 Task: Add Attachment from Google Drive to Card Card0000000031 in Board Board0000000008 in Workspace WS0000000003 in Trello. Add Cover Orange to Card Card0000000031 in Board Board0000000008 in Workspace WS0000000003 in Trello. Add "Add Label …" with "Title" Title0000000031 to Button Button0000000031 to Card Card0000000031 in Board Board0000000008 in Workspace WS0000000003 in Trello. Add Description DS0000000031 to Card Card0000000031 in Board Board0000000008 in Workspace WS0000000003 in Trello. Add Comment CM0000000031 to Card Card0000000031 in Board Board0000000008 in Workspace WS0000000003 in Trello
Action: Mouse moved to (454, 39)
Screenshot: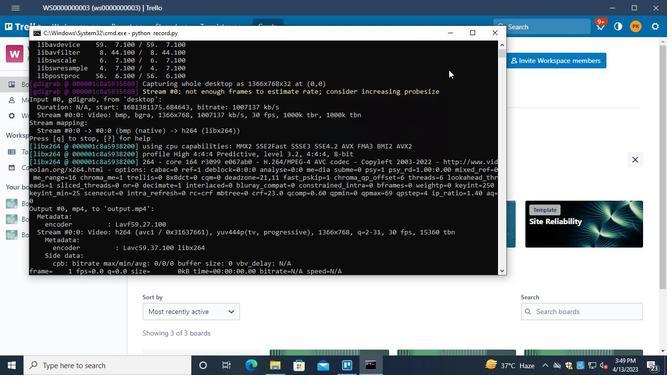 
Action: Mouse pressed left at (454, 39)
Screenshot: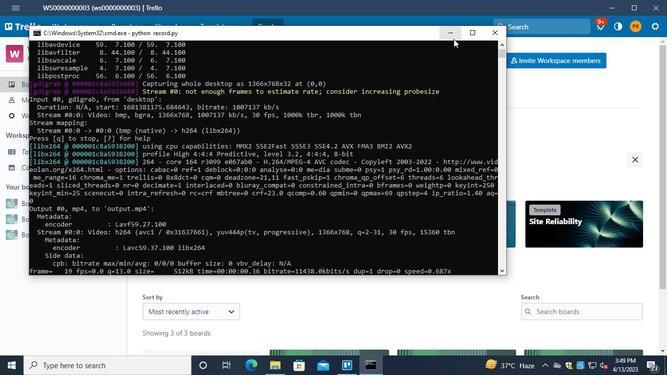 
Action: Mouse moved to (75, 212)
Screenshot: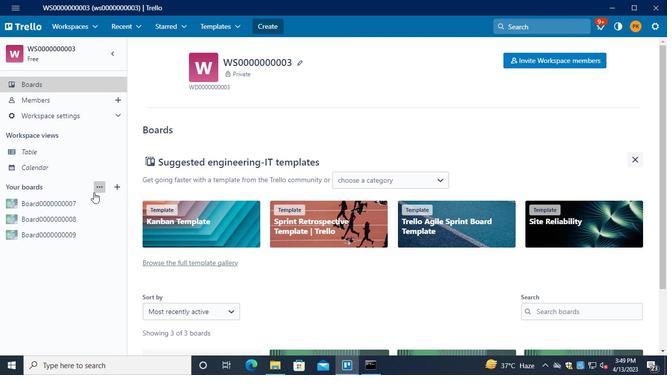
Action: Mouse pressed left at (75, 212)
Screenshot: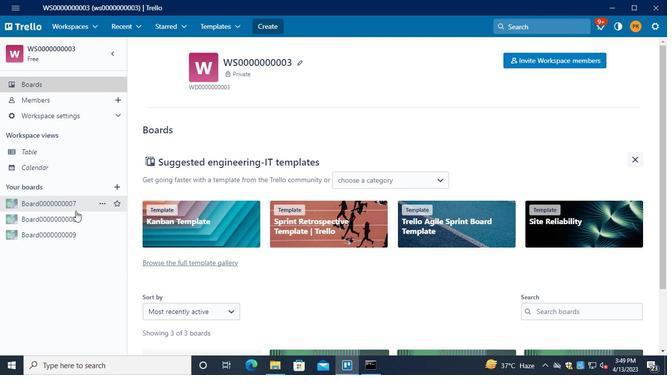 
Action: Mouse moved to (169, 276)
Screenshot: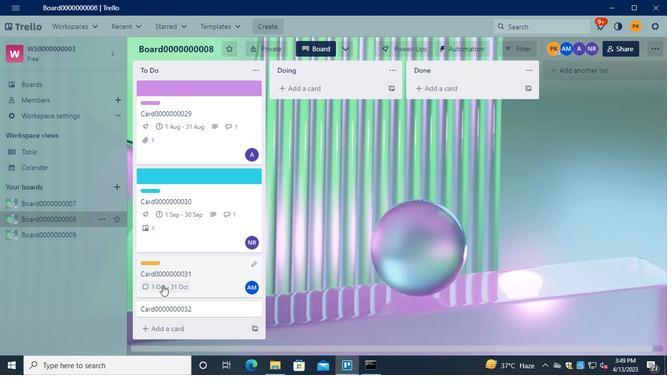 
Action: Mouse pressed left at (169, 276)
Screenshot: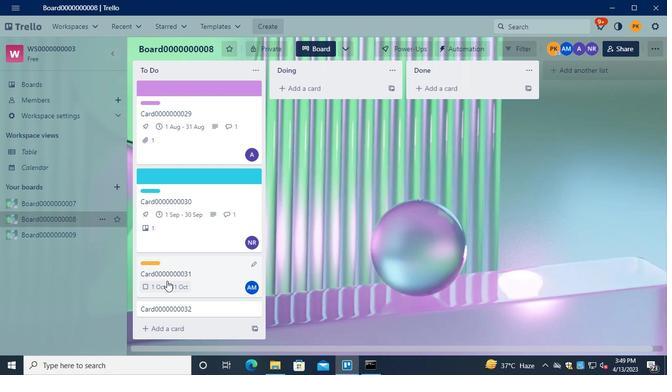 
Action: Mouse moved to (457, 205)
Screenshot: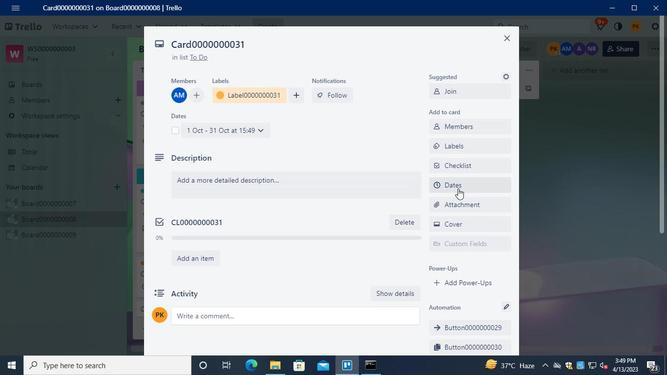 
Action: Mouse pressed left at (457, 205)
Screenshot: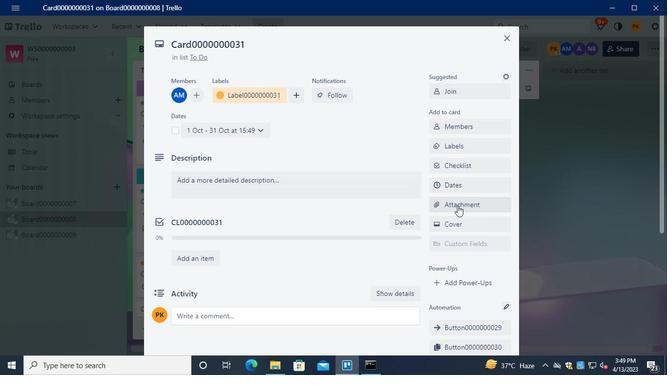 
Action: Mouse moved to (449, 111)
Screenshot: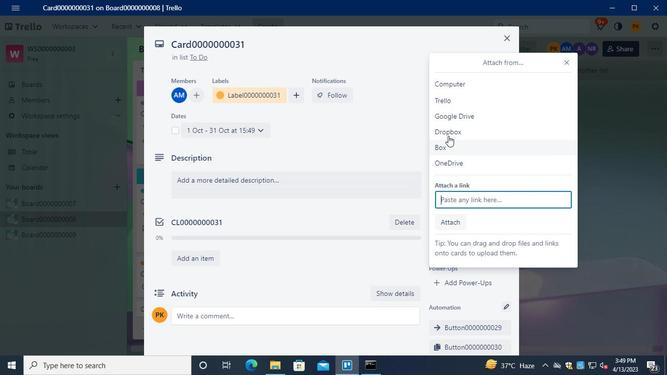 
Action: Mouse pressed left at (449, 111)
Screenshot: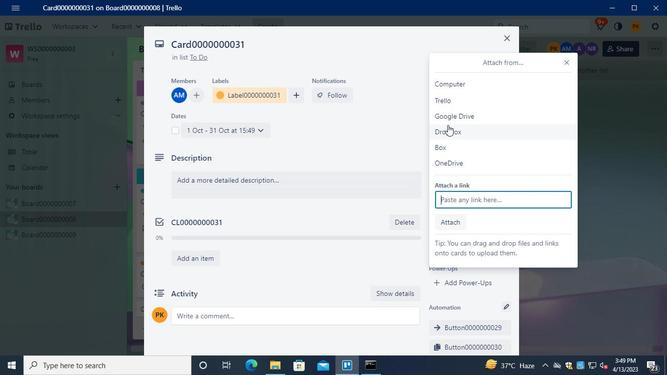 
Action: Mouse moved to (506, 251)
Screenshot: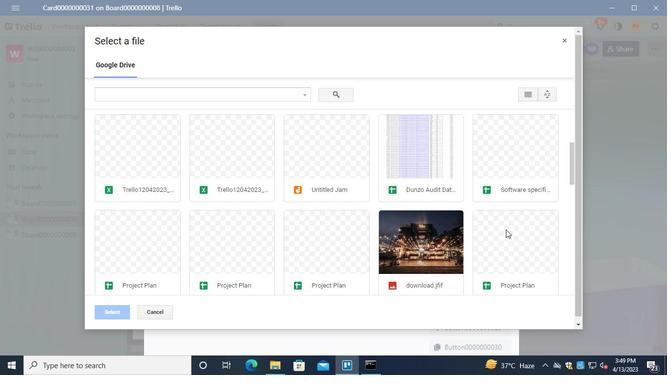 
Action: Mouse pressed left at (506, 251)
Screenshot: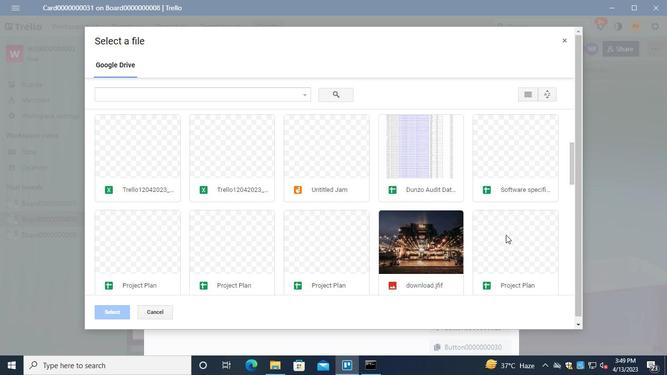 
Action: Mouse moved to (102, 308)
Screenshot: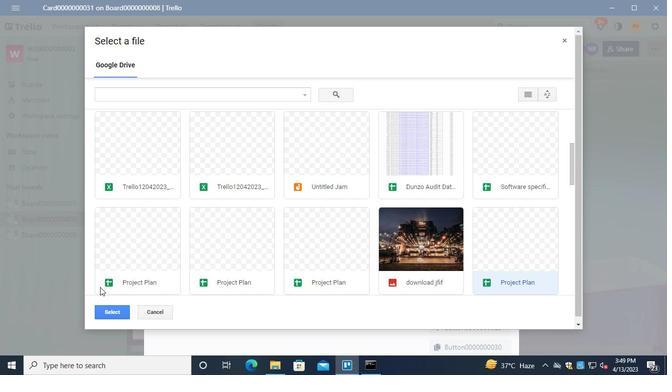 
Action: Mouse pressed left at (102, 308)
Screenshot: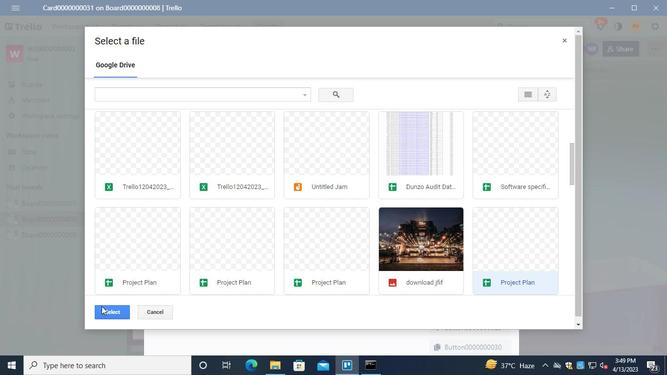 
Action: Mouse moved to (458, 222)
Screenshot: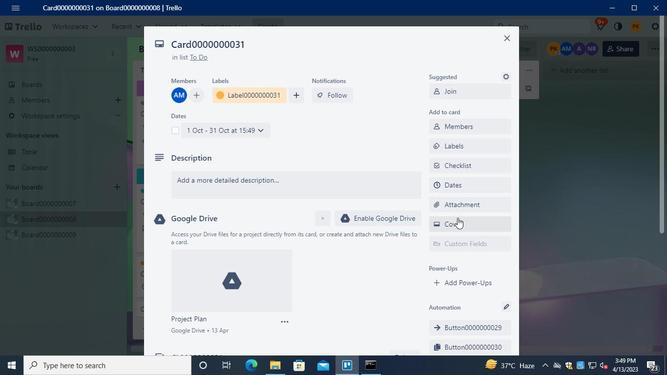 
Action: Mouse pressed left at (458, 222)
Screenshot: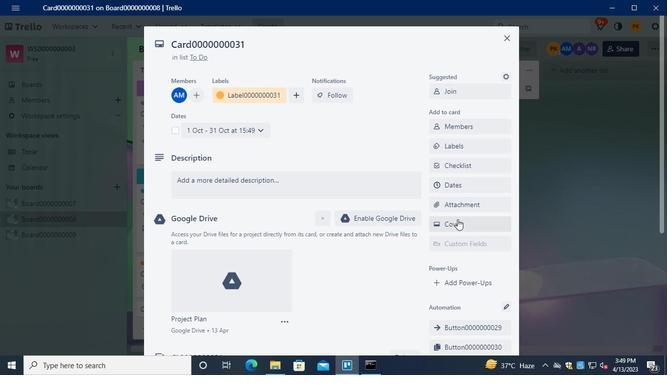 
Action: Mouse moved to (498, 162)
Screenshot: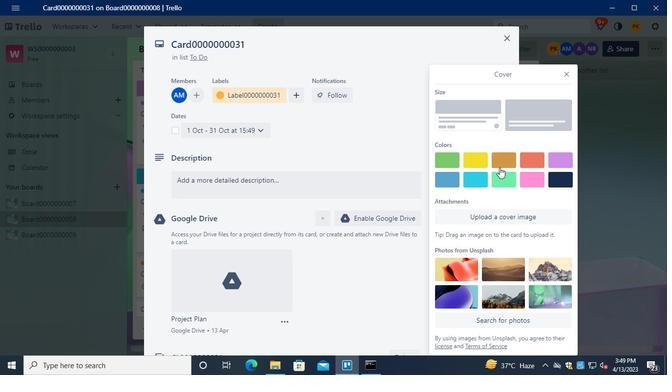
Action: Mouse pressed left at (498, 162)
Screenshot: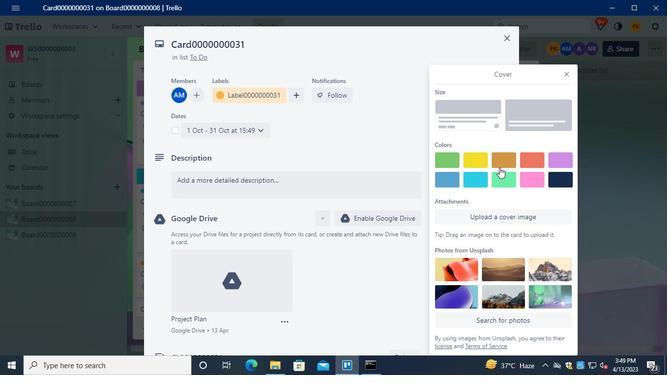 
Action: Mouse moved to (563, 54)
Screenshot: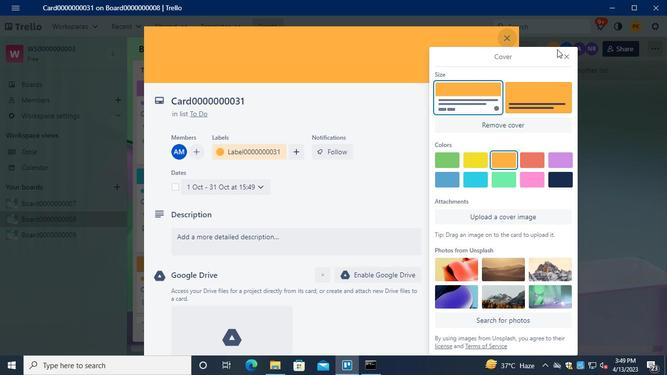 
Action: Mouse pressed left at (563, 54)
Screenshot: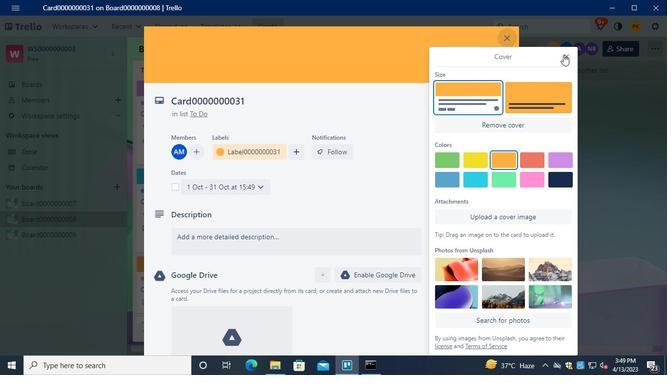 
Action: Mouse moved to (468, 259)
Screenshot: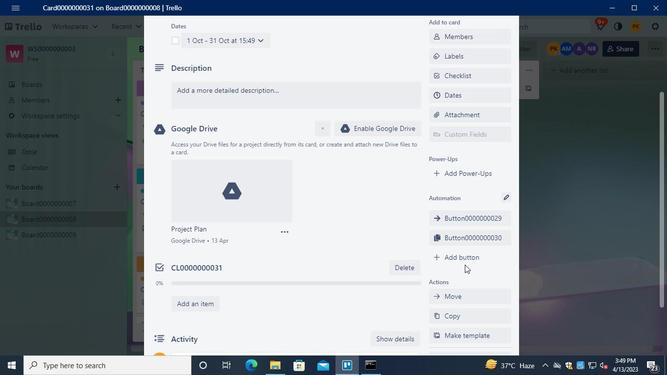 
Action: Mouse pressed left at (468, 259)
Screenshot: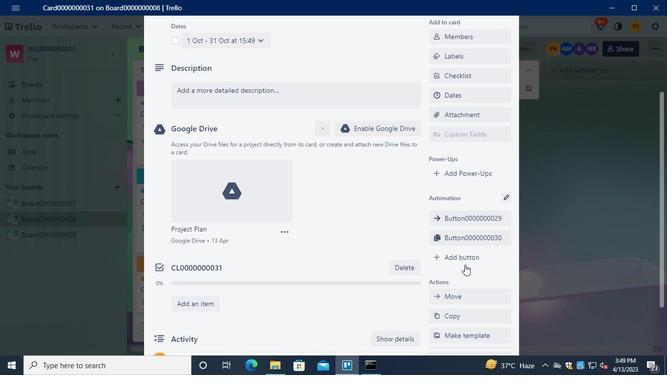 
Action: Mouse moved to (484, 123)
Screenshot: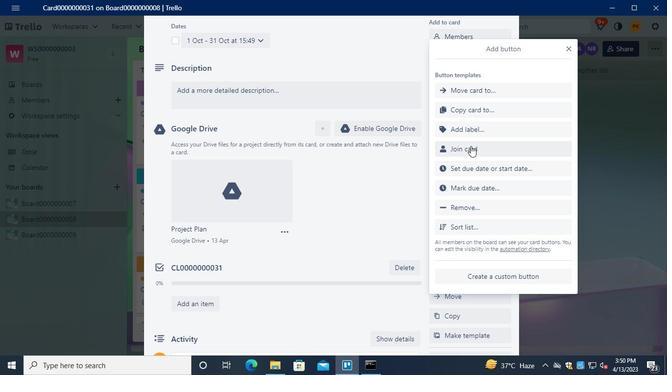 
Action: Mouse pressed left at (484, 123)
Screenshot: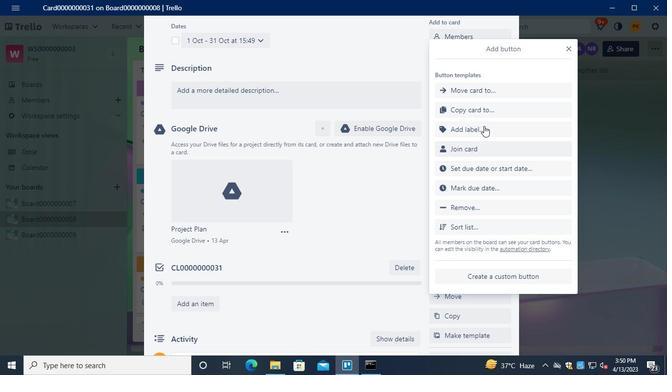 
Action: Mouse moved to (494, 137)
Screenshot: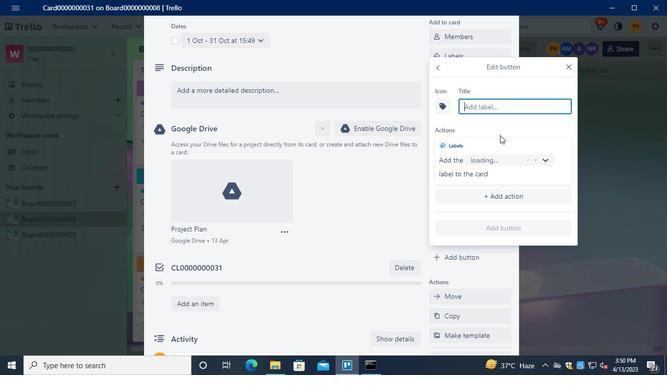 
Action: Keyboard Key.shift
Screenshot: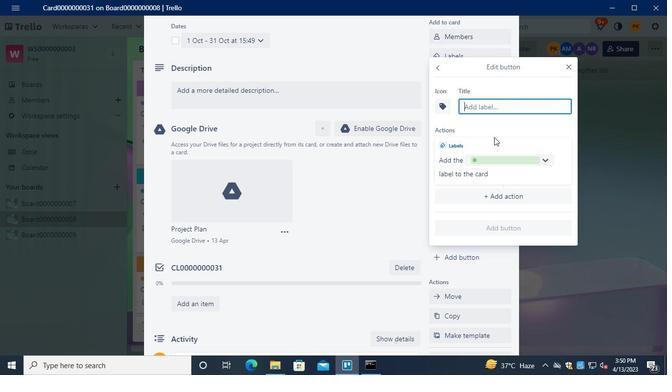 
Action: Keyboard T
Screenshot: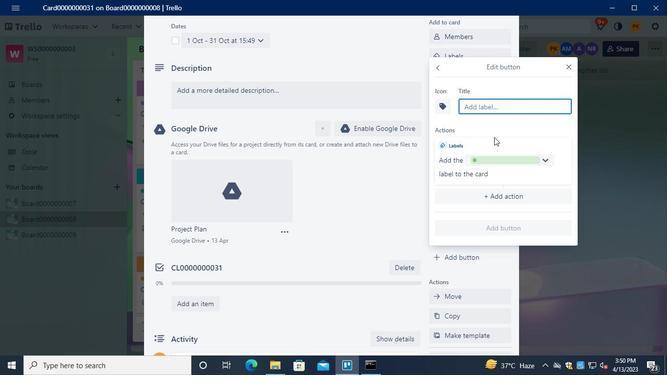 
Action: Keyboard i
Screenshot: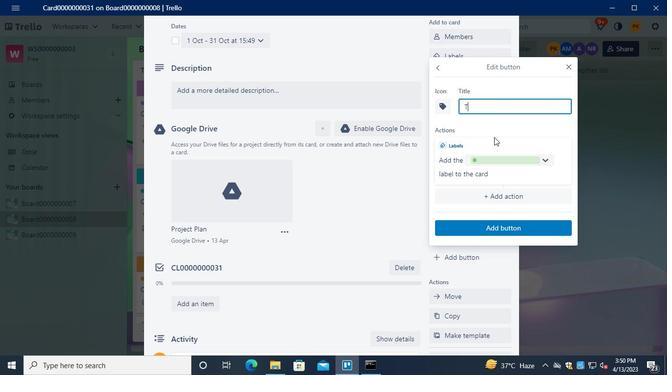 
Action: Keyboard t
Screenshot: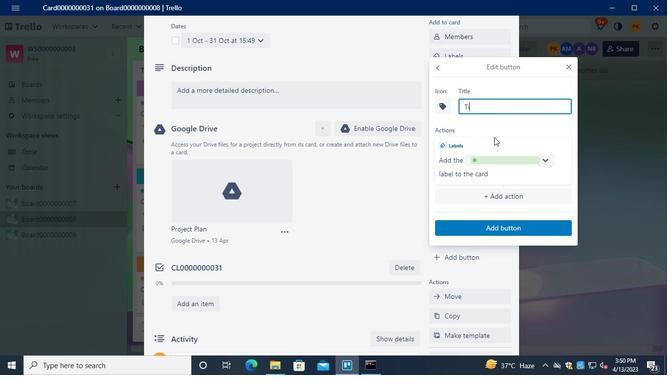 
Action: Keyboard l
Screenshot: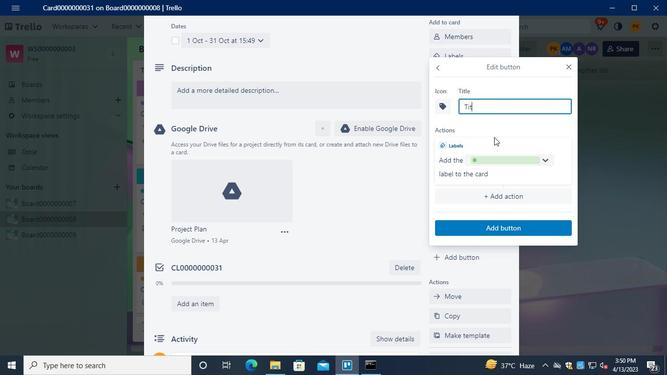 
Action: Keyboard e
Screenshot: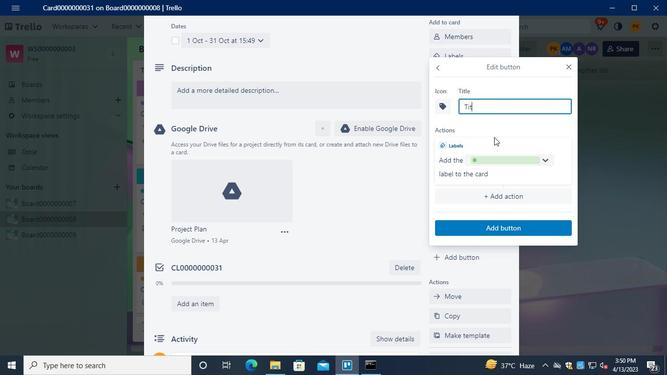 
Action: Keyboard <96>
Screenshot: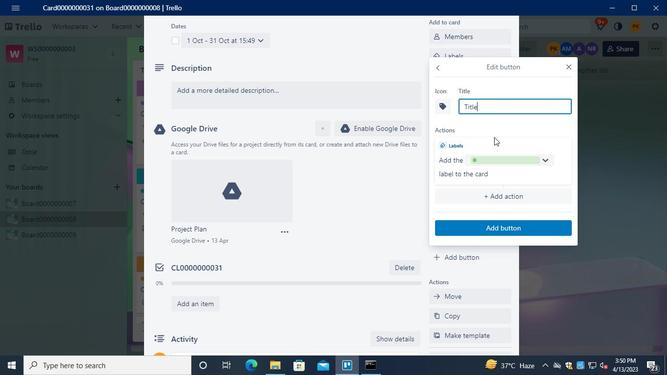 
Action: Keyboard <96>
Screenshot: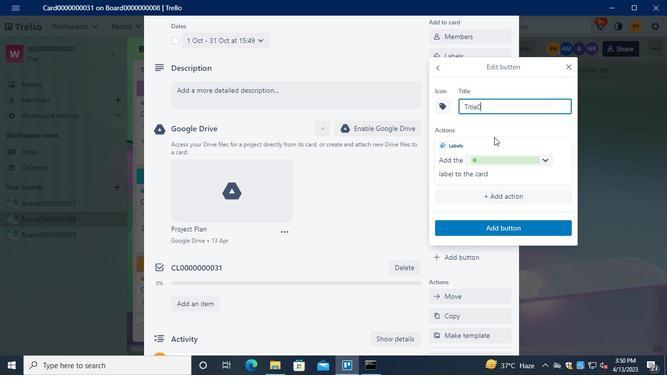 
Action: Keyboard <96>
Screenshot: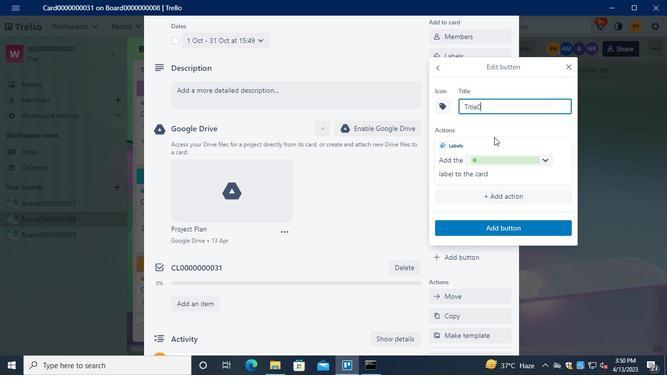 
Action: Keyboard <96>
Screenshot: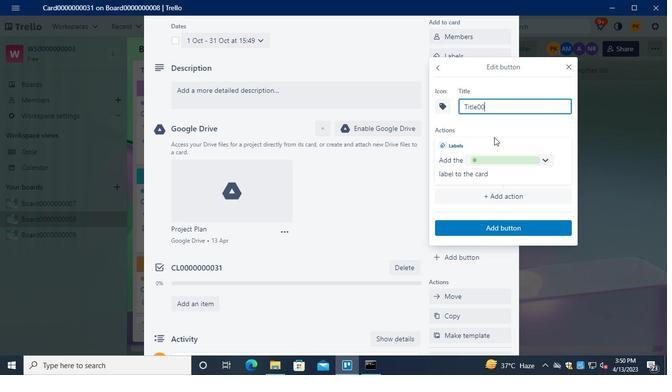 
Action: Keyboard <96>
Screenshot: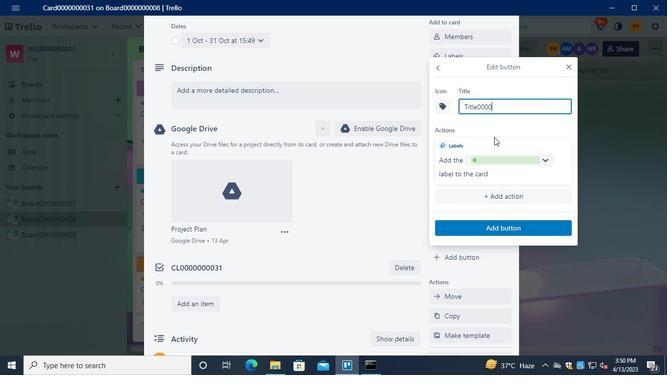 
Action: Keyboard <96>
Screenshot: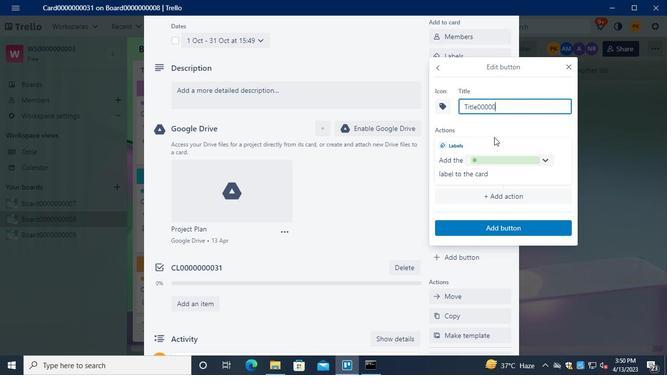 
Action: Keyboard <96>
Screenshot: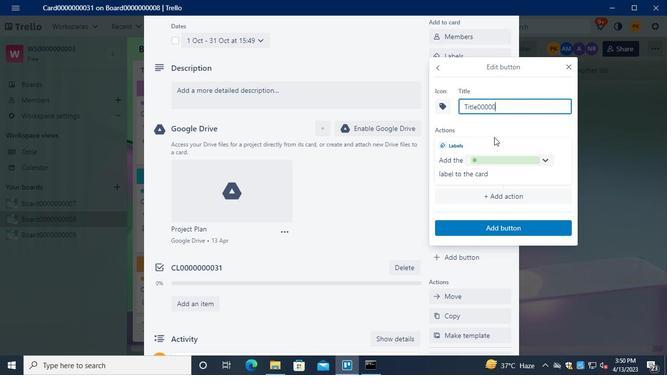 
Action: Keyboard <96>
Screenshot: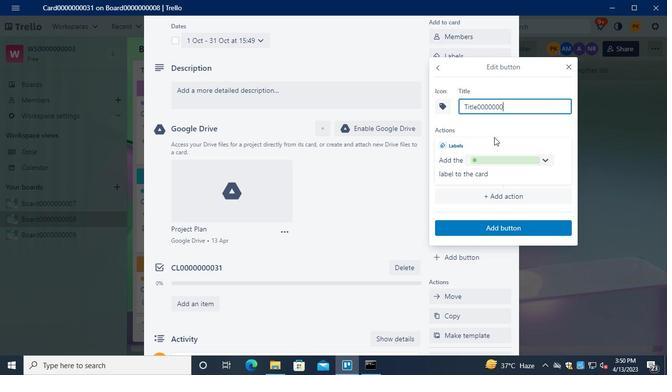 
Action: Keyboard <99>
Screenshot: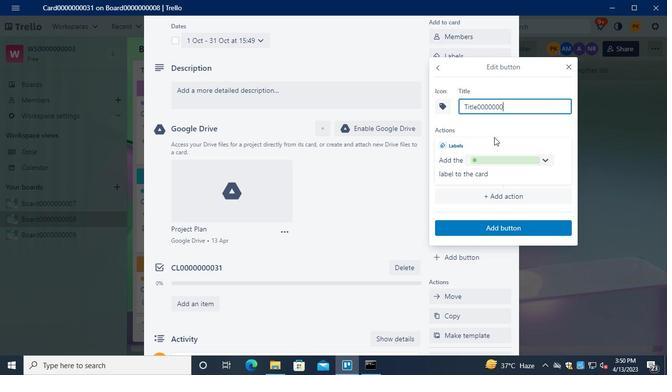
Action: Keyboard <97>
Screenshot: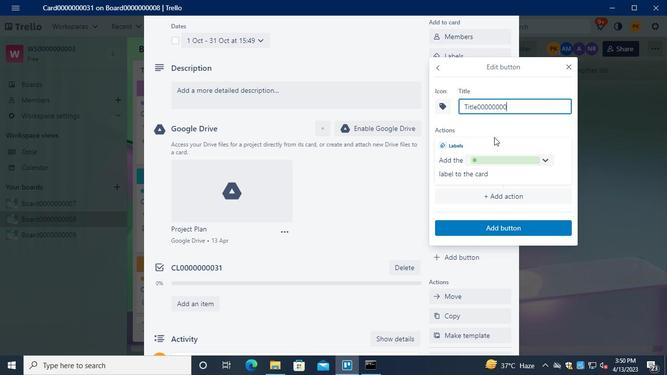 
Action: Mouse moved to (495, 231)
Screenshot: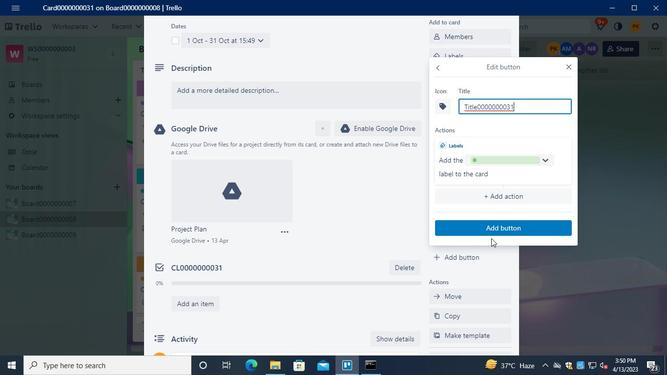 
Action: Mouse pressed left at (495, 231)
Screenshot: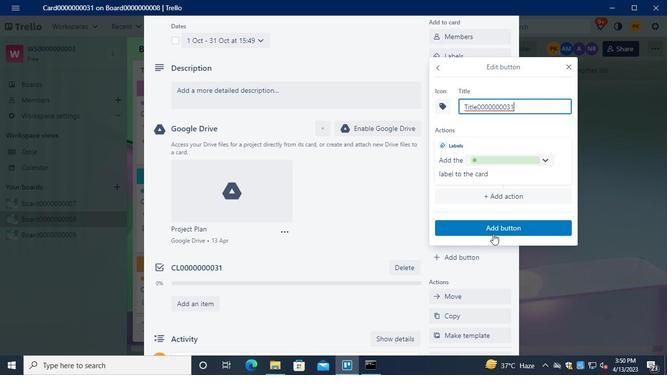 
Action: Mouse moved to (245, 103)
Screenshot: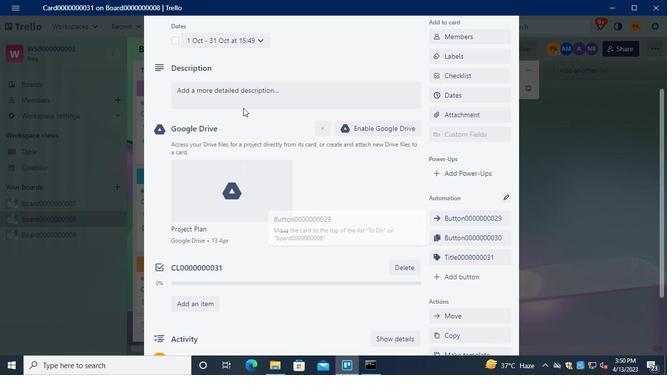 
Action: Mouse pressed left at (245, 103)
Screenshot: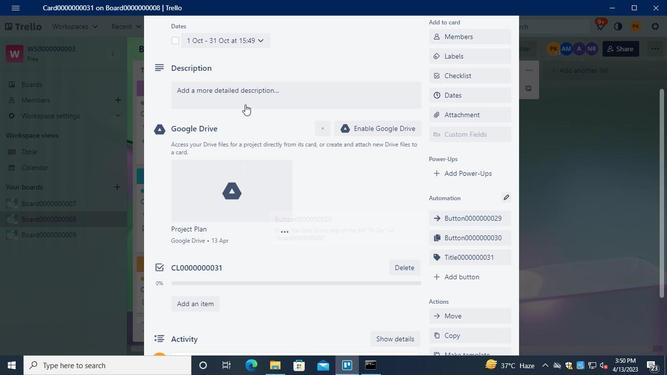
Action: Keyboard Key.shift
Screenshot: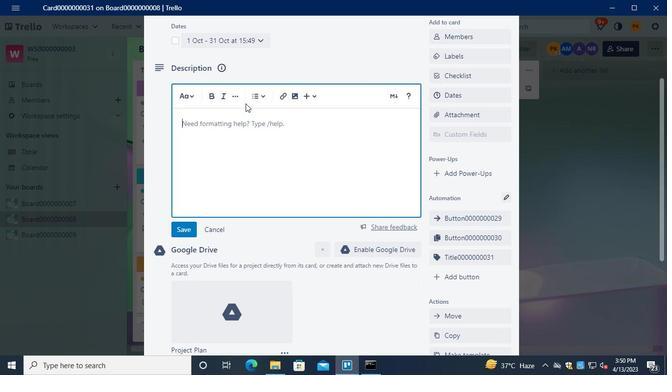 
Action: Keyboard D
Screenshot: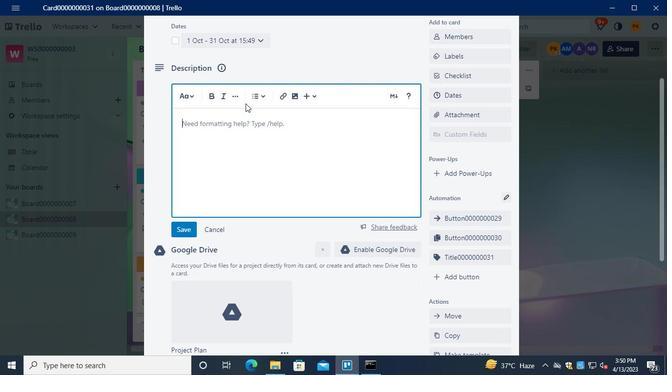 
Action: Keyboard S
Screenshot: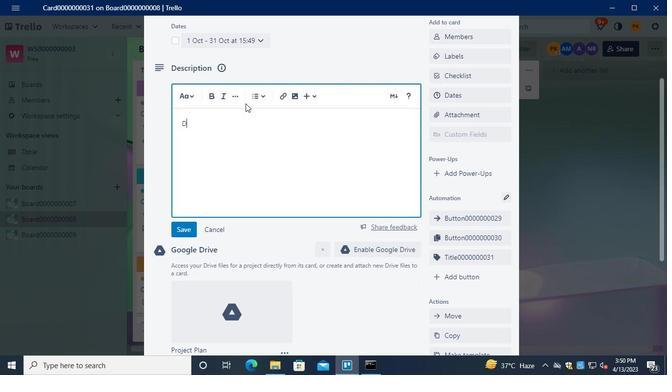 
Action: Keyboard <96>
Screenshot: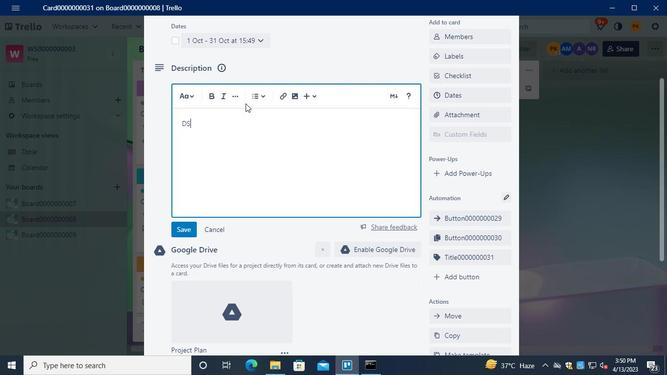 
Action: Keyboard <96>
Screenshot: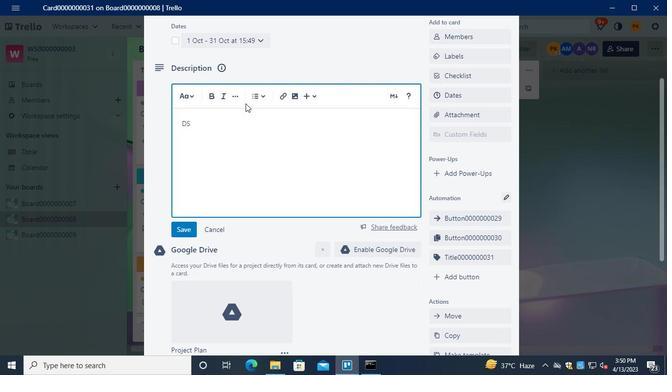 
Action: Keyboard <96>
Screenshot: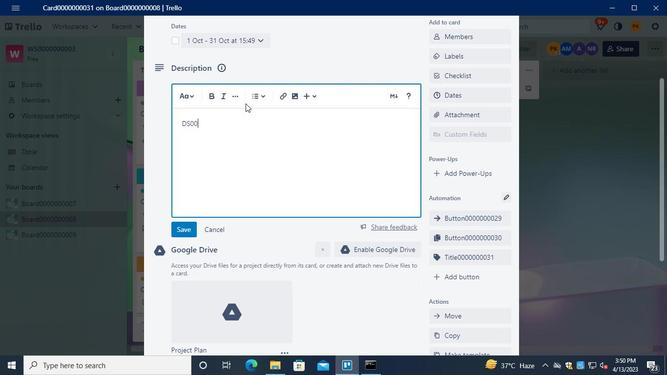 
Action: Keyboard <96>
Screenshot: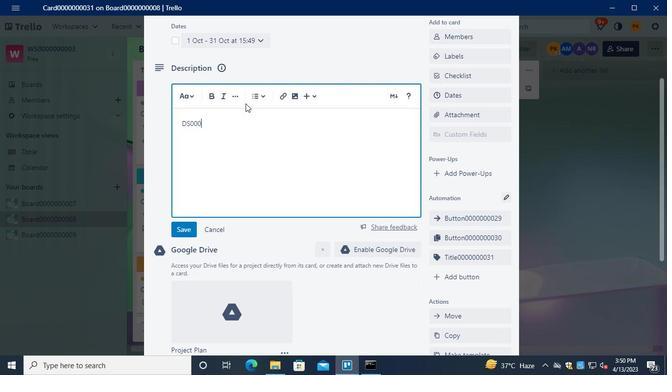 
Action: Keyboard <96>
Screenshot: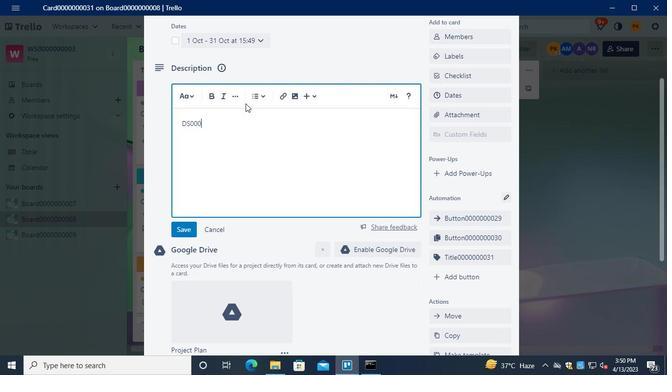 
Action: Keyboard <96>
Screenshot: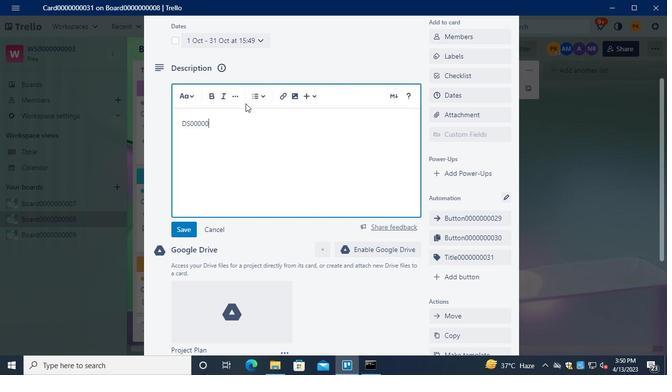 
Action: Keyboard <96>
Screenshot: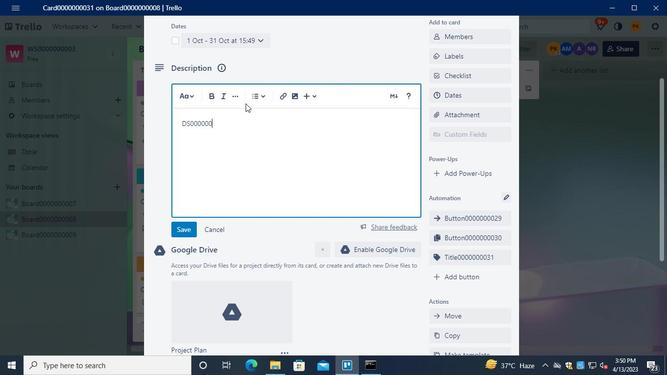 
Action: Keyboard <96>
Screenshot: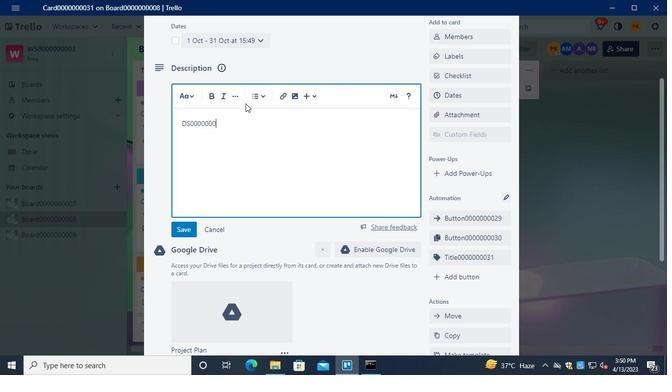 
Action: Keyboard <99>
Screenshot: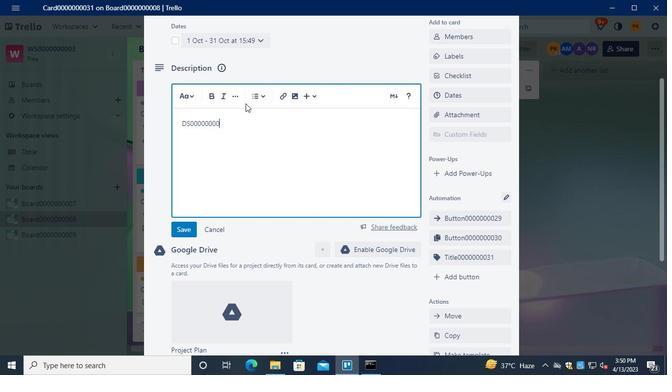 
Action: Keyboard <97>
Screenshot: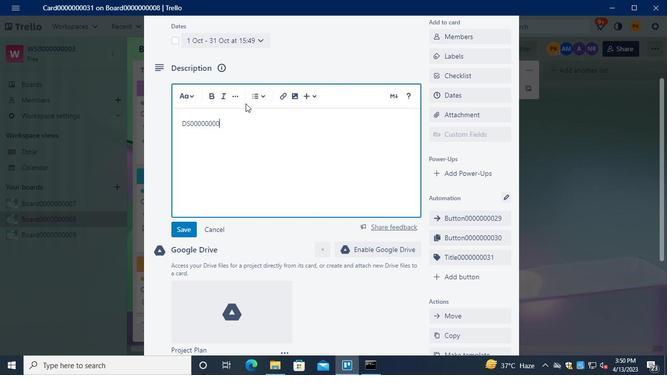 
Action: Mouse moved to (182, 230)
Screenshot: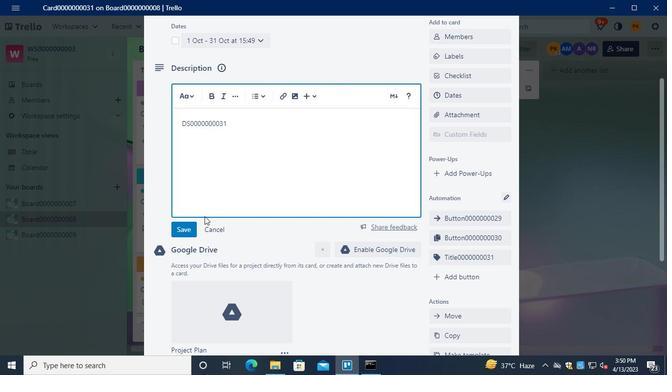 
Action: Mouse pressed left at (182, 230)
Screenshot: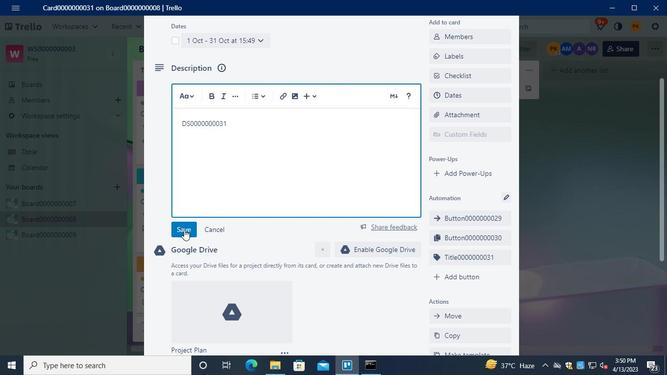 
Action: Mouse moved to (233, 242)
Screenshot: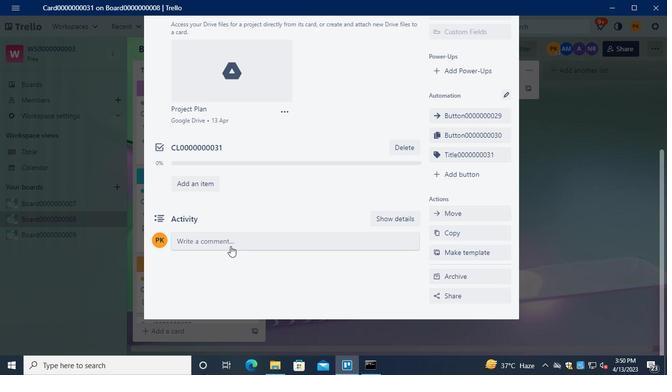 
Action: Mouse pressed left at (233, 242)
Screenshot: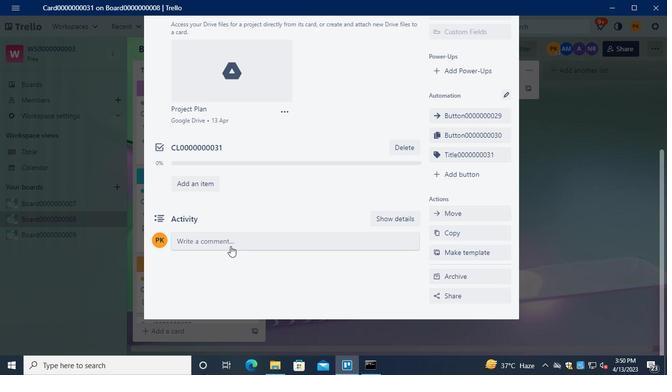 
Action: Mouse moved to (233, 242)
Screenshot: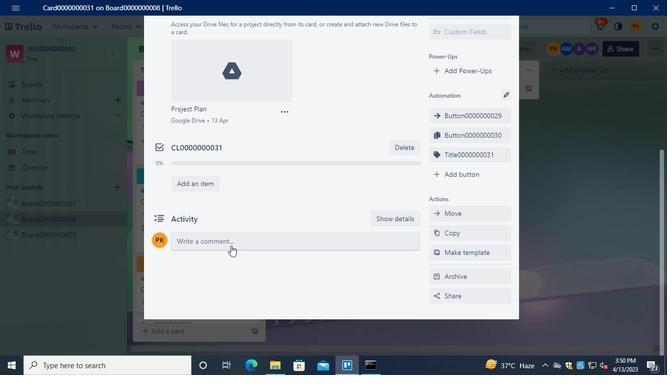 
Action: Keyboard Key.shift
Screenshot: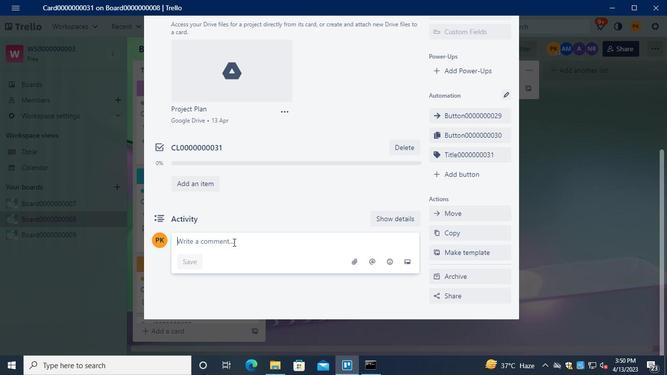 
Action: Keyboard C
Screenshot: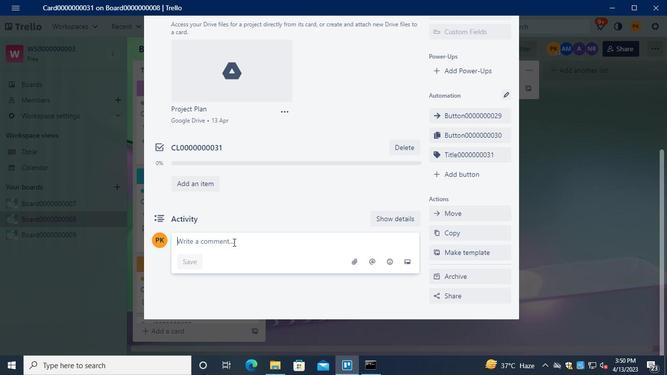 
Action: Keyboard M
Screenshot: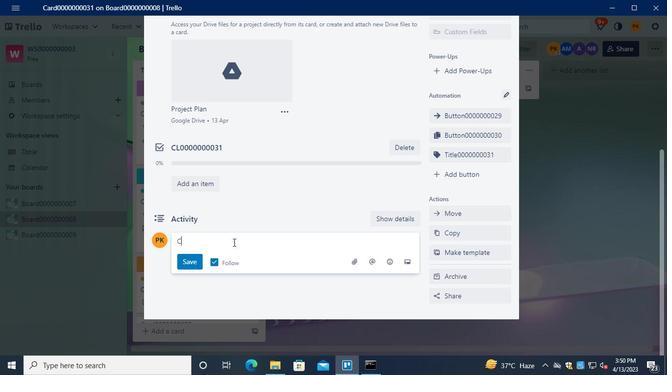 
Action: Keyboard <96>
Screenshot: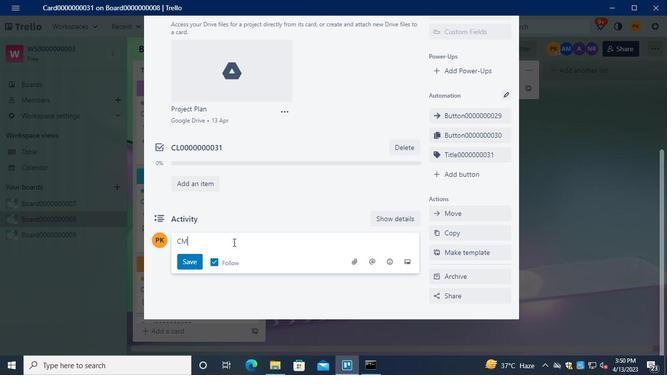 
Action: Keyboard <96>
Screenshot: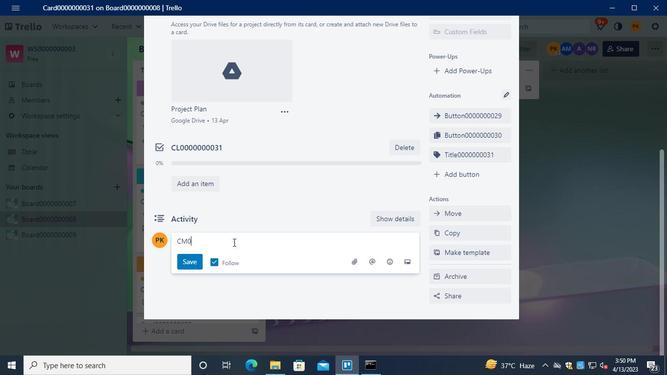 
Action: Keyboard <96>
Screenshot: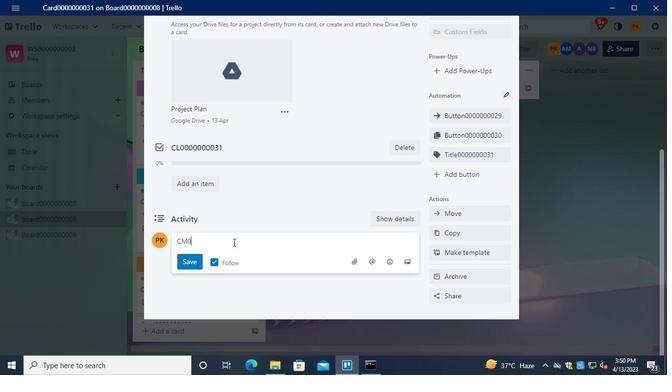 
Action: Keyboard <96>
Screenshot: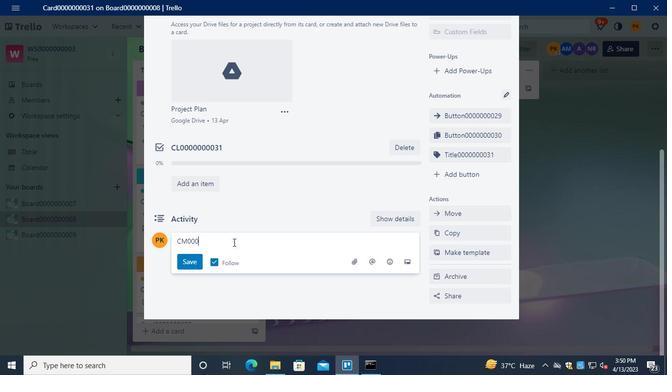 
Action: Keyboard <96>
Screenshot: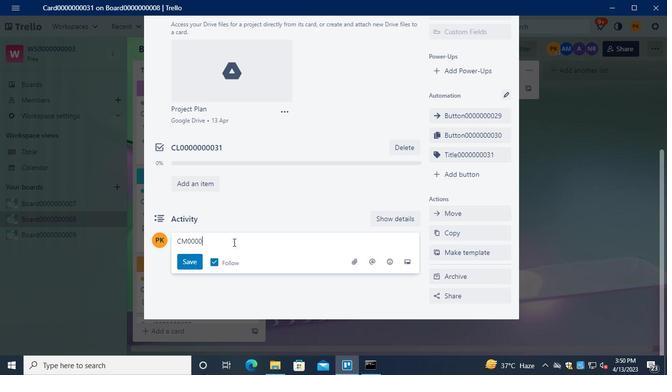 
Action: Keyboard <96>
Screenshot: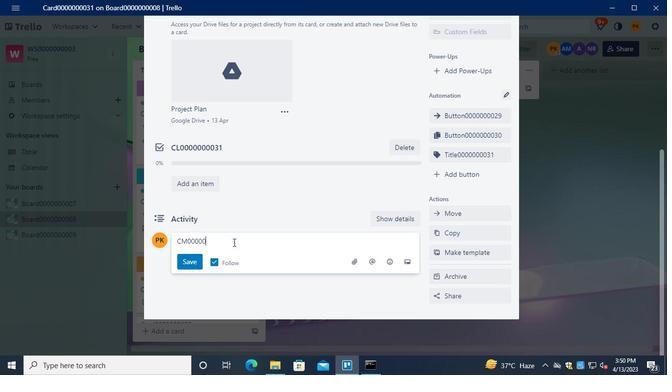
Action: Keyboard <96>
Screenshot: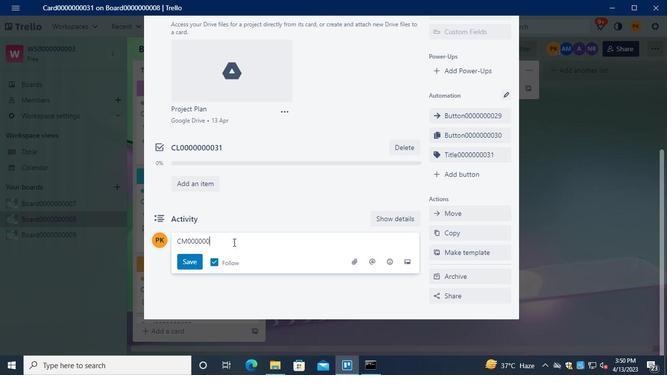 
Action: Keyboard <96>
Screenshot: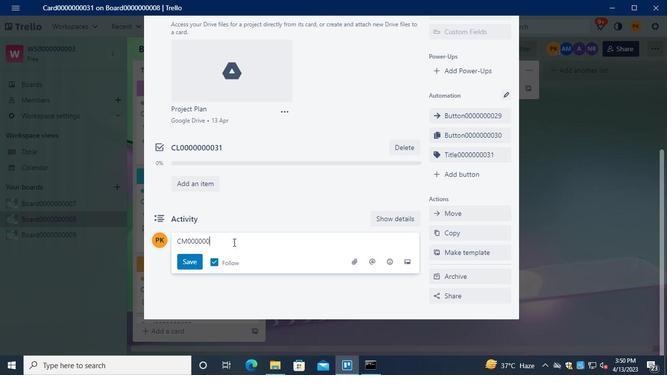 
Action: Keyboard <99>
Screenshot: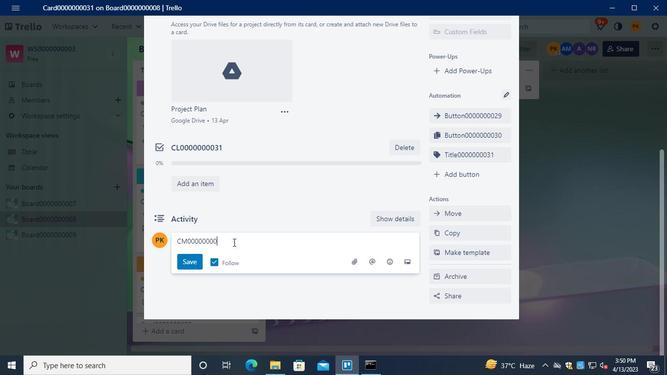 
Action: Keyboard <97>
Screenshot: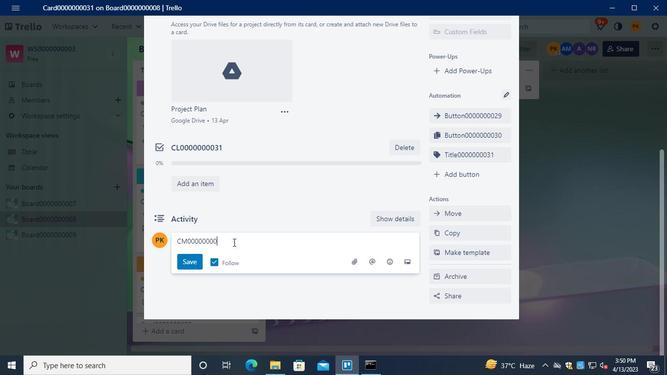 
Action: Mouse moved to (192, 259)
Screenshot: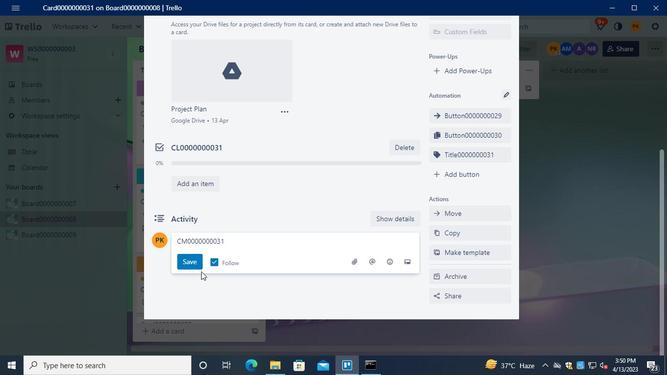 
Action: Mouse pressed left at (192, 259)
Screenshot: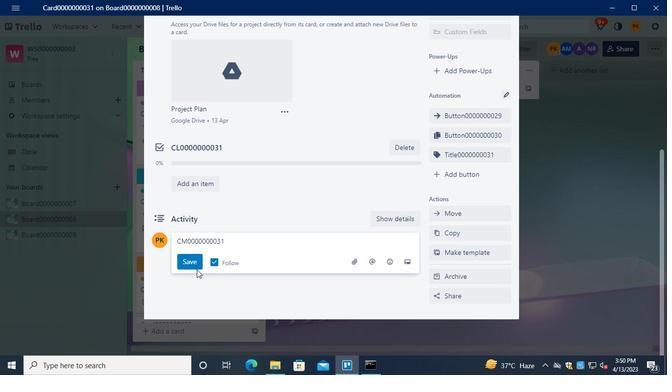 
Action: Mouse moved to (276, 186)
Screenshot: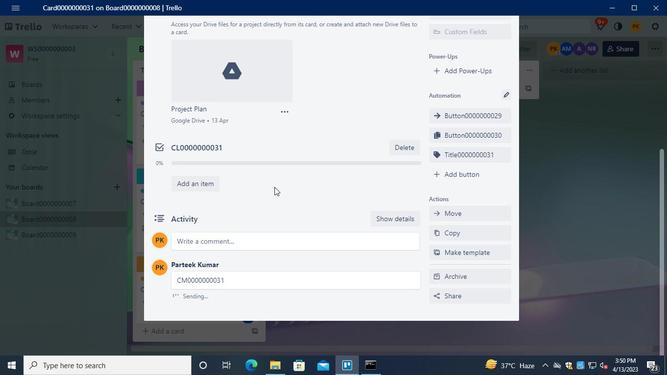 
Action: Keyboard Key.alt_l
Screenshot: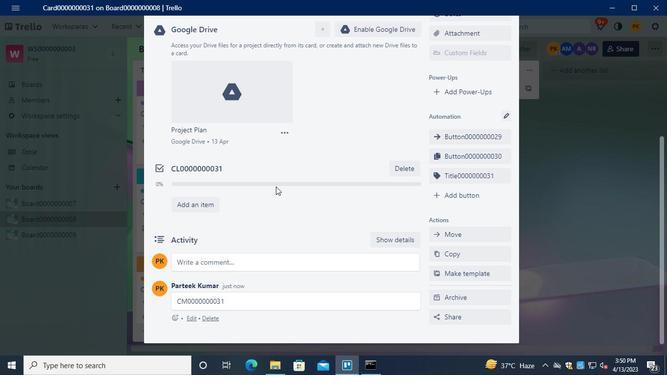
Action: Keyboard Key.tab
Screenshot: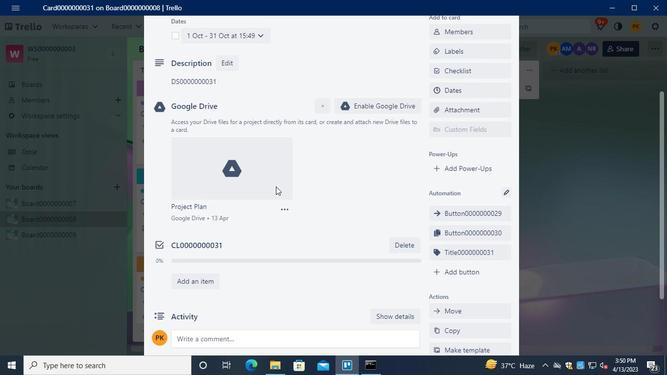 
Action: Mouse moved to (490, 34)
Screenshot: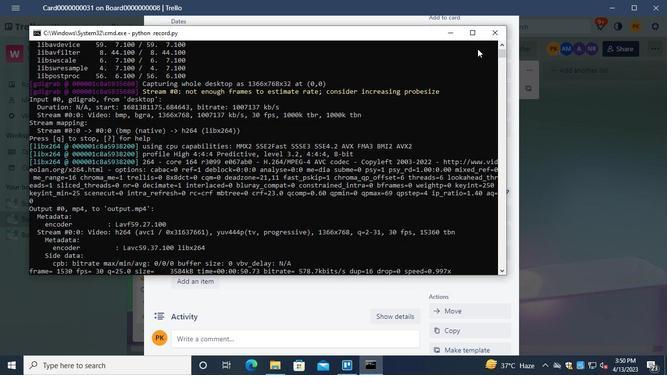 
Action: Mouse pressed left at (490, 34)
Screenshot: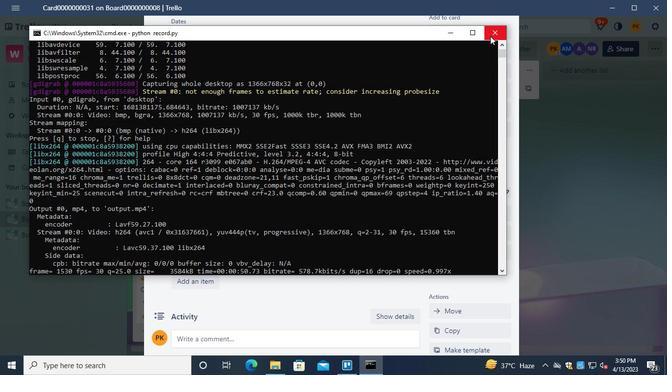 
Action: Mouse moved to (477, 40)
Screenshot: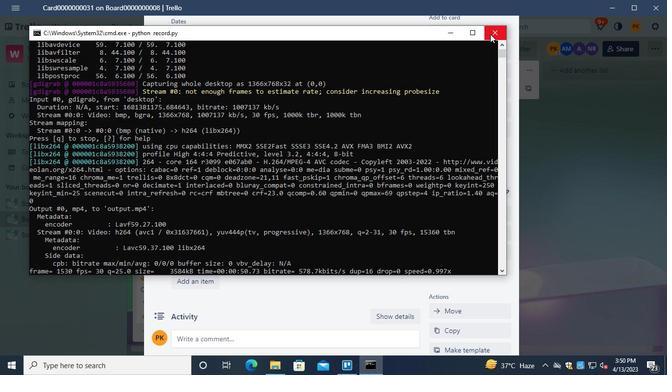 
